 Task: Look for products in the category "Deodrant & Shave" that are on sale.
Action: Mouse pressed left at (266, 125)
Screenshot: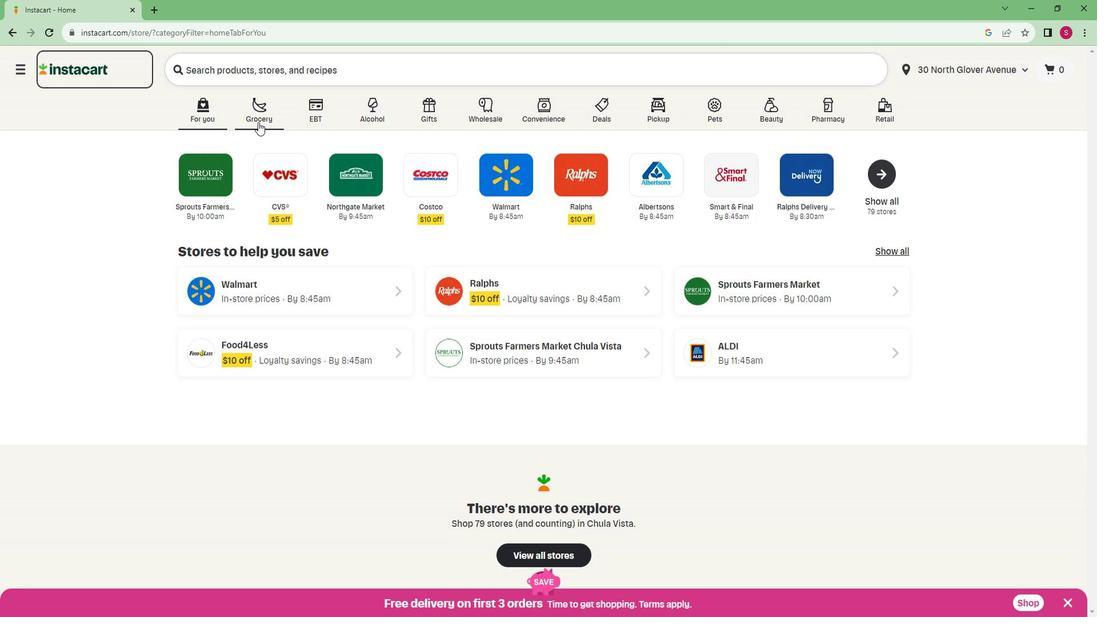 
Action: Mouse moved to (292, 307)
Screenshot: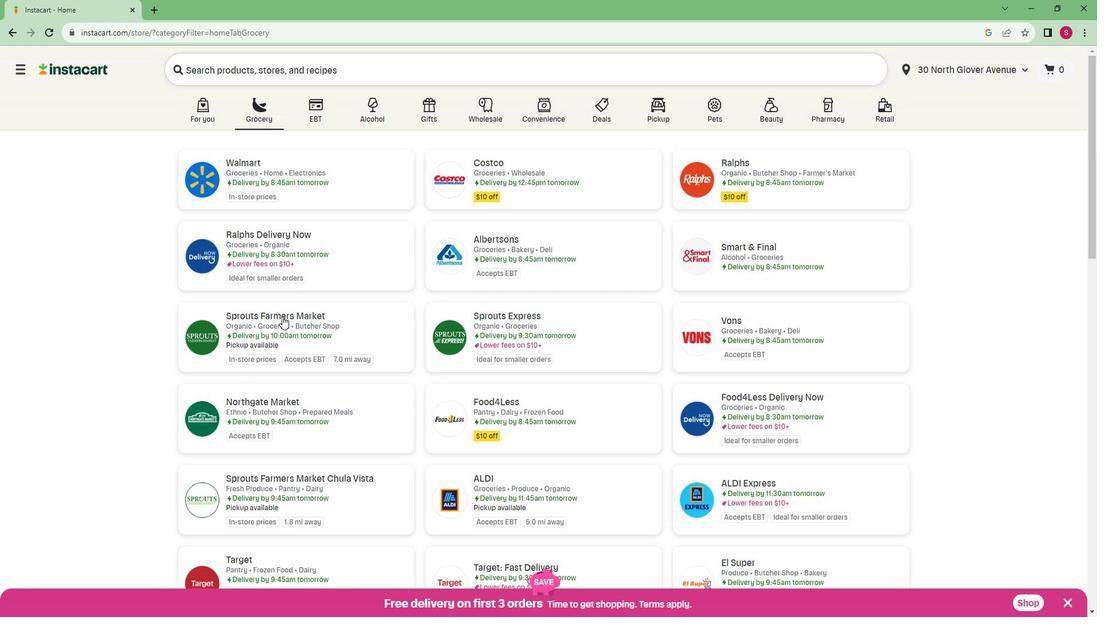 
Action: Mouse pressed left at (292, 307)
Screenshot: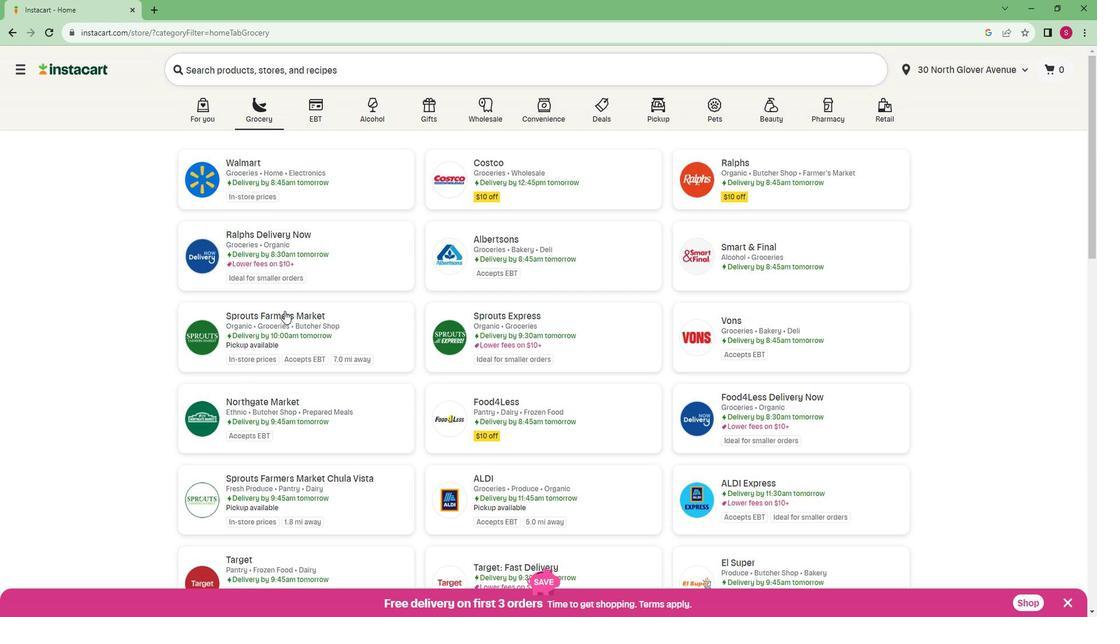 
Action: Mouse moved to (25, 441)
Screenshot: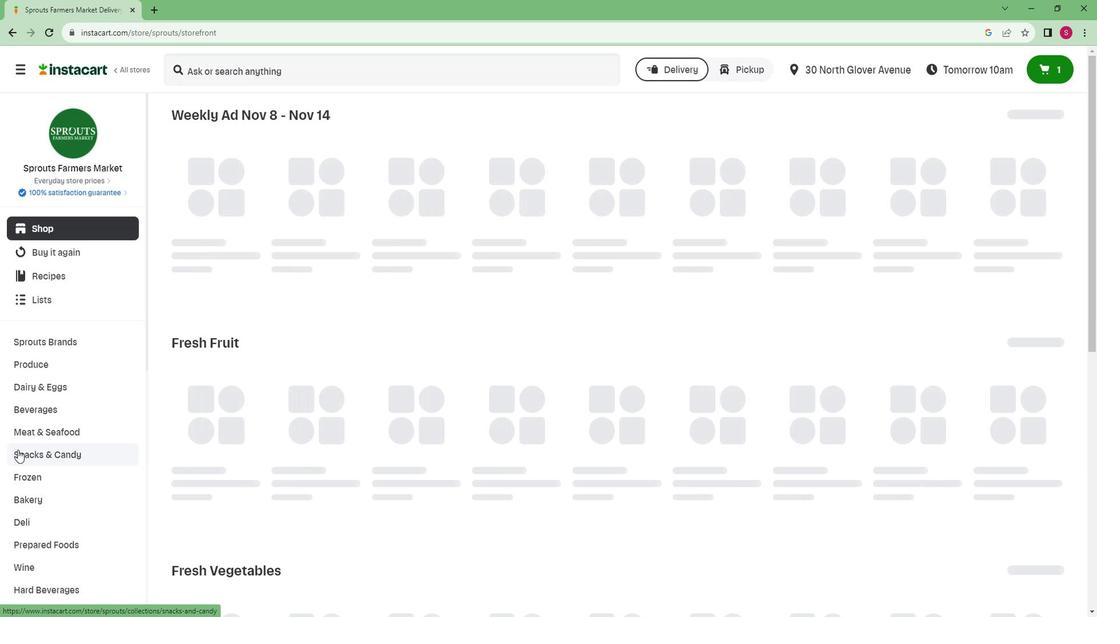 
Action: Mouse scrolled (25, 440) with delta (0, 0)
Screenshot: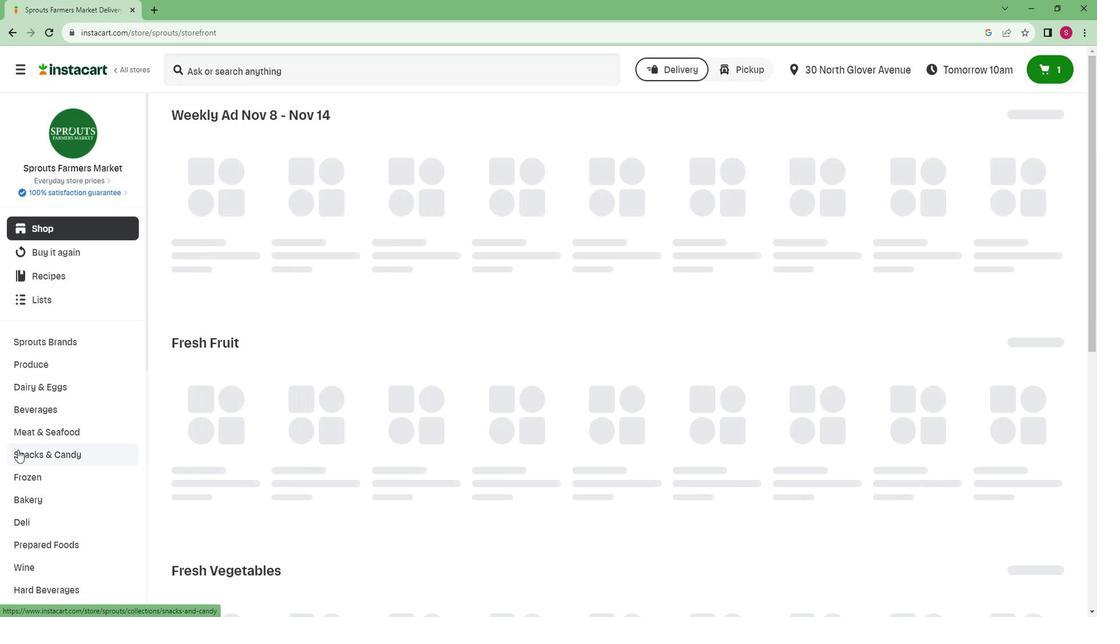 
Action: Mouse scrolled (25, 440) with delta (0, 0)
Screenshot: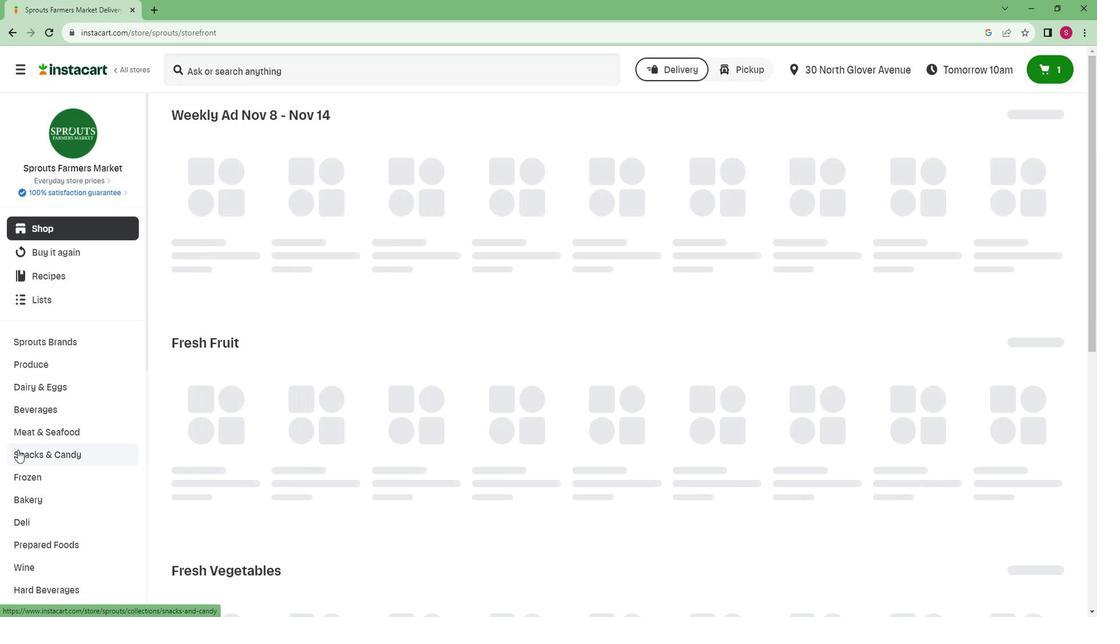
Action: Mouse scrolled (25, 440) with delta (0, 0)
Screenshot: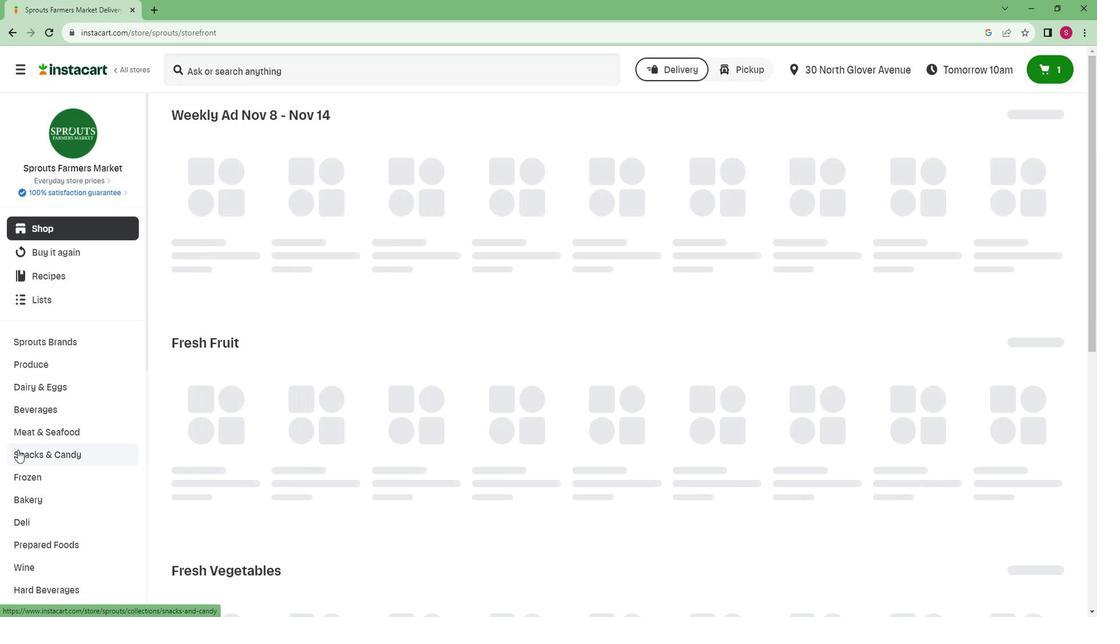 
Action: Mouse scrolled (25, 440) with delta (0, 0)
Screenshot: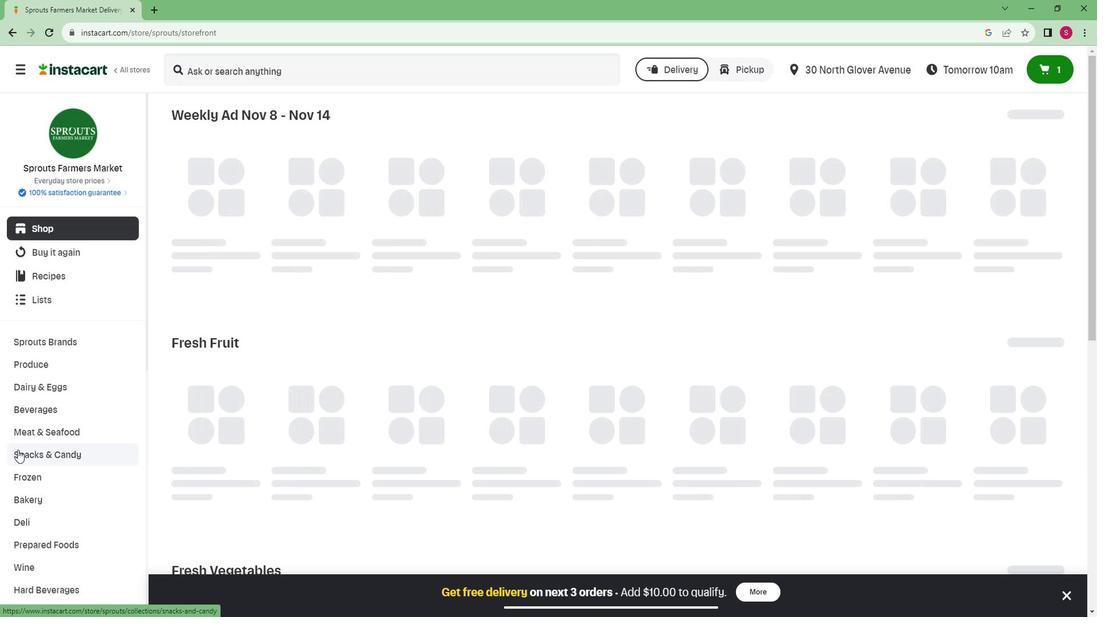 
Action: Mouse scrolled (25, 440) with delta (0, 0)
Screenshot: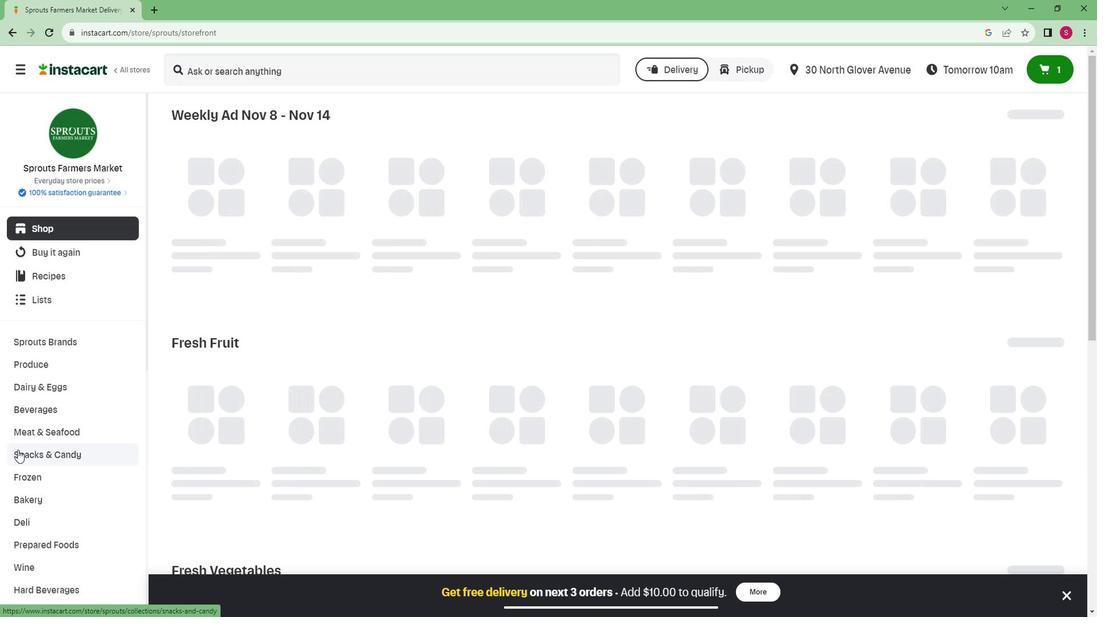 
Action: Mouse scrolled (25, 440) with delta (0, 0)
Screenshot: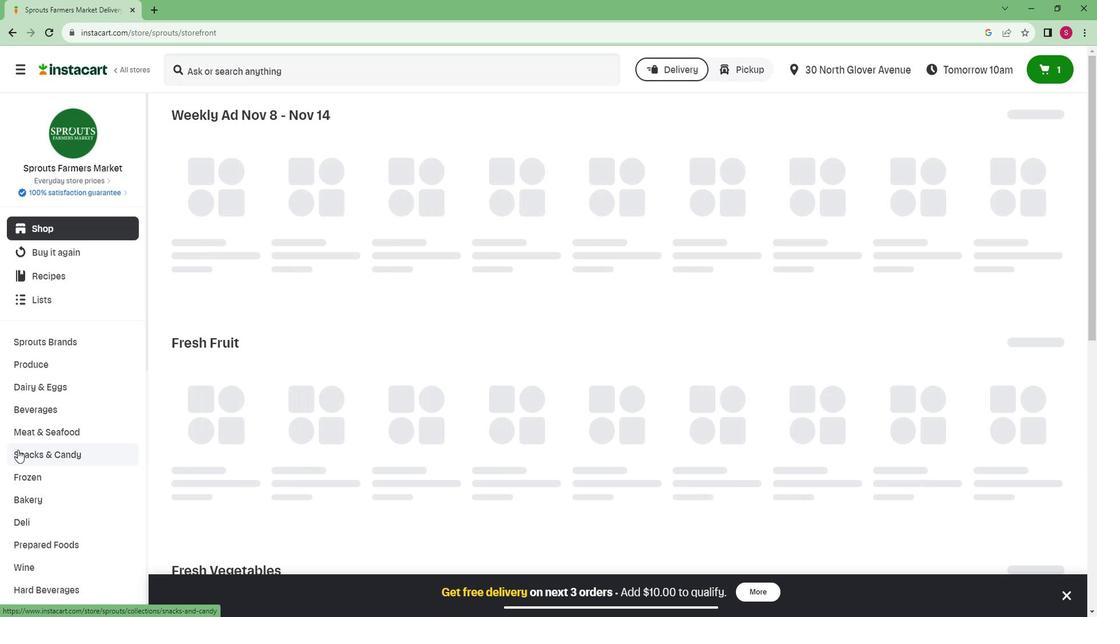 
Action: Mouse scrolled (25, 440) with delta (0, 0)
Screenshot: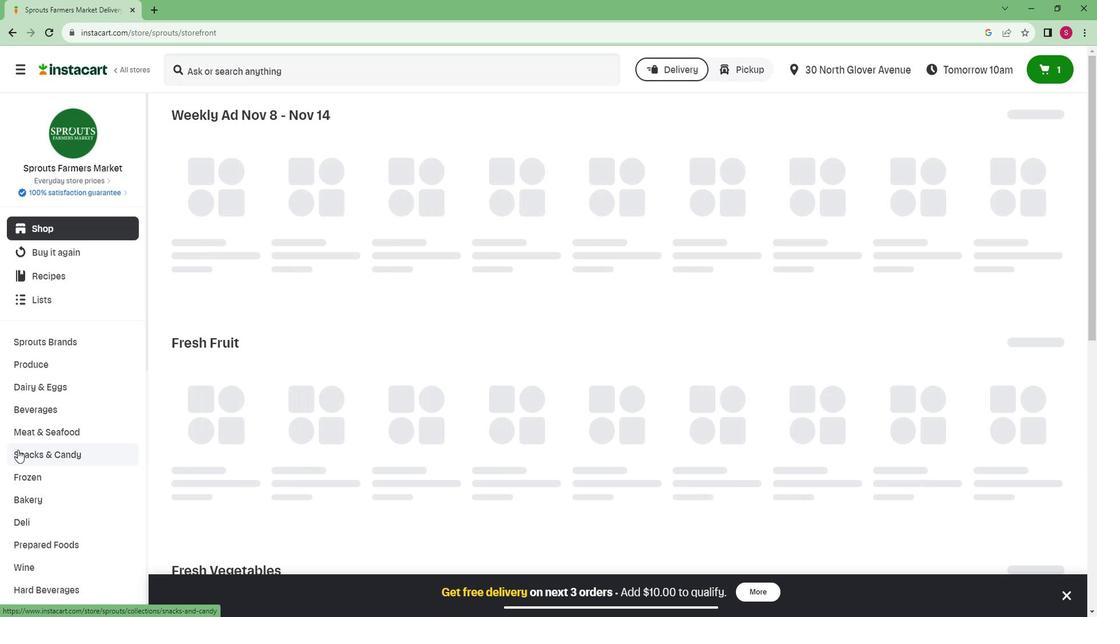 
Action: Mouse moved to (25, 440)
Screenshot: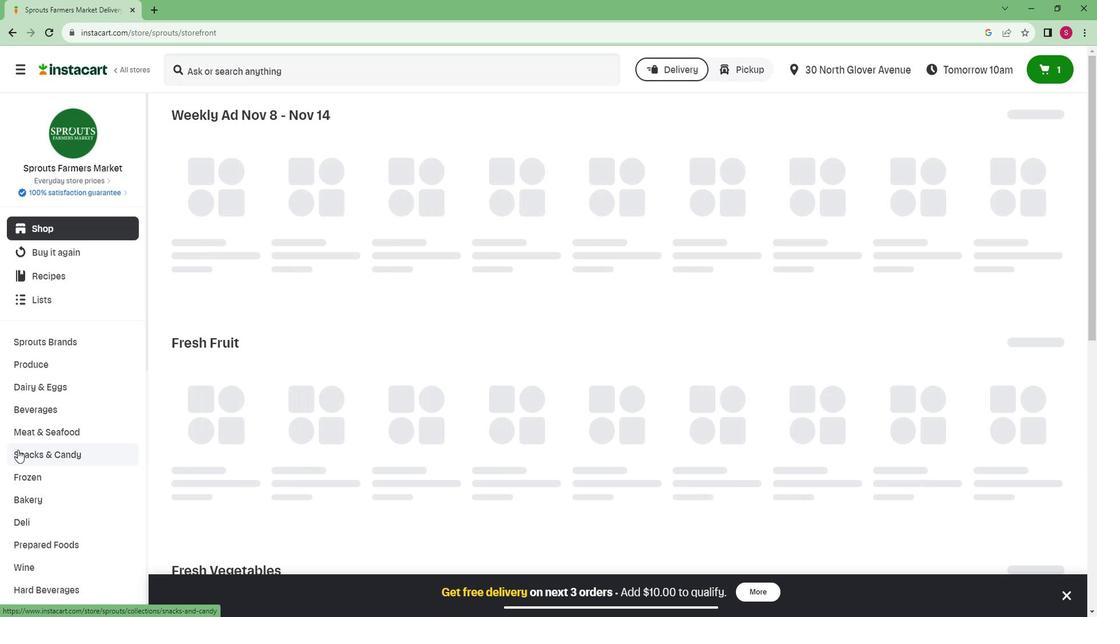 
Action: Mouse scrolled (25, 440) with delta (0, 0)
Screenshot: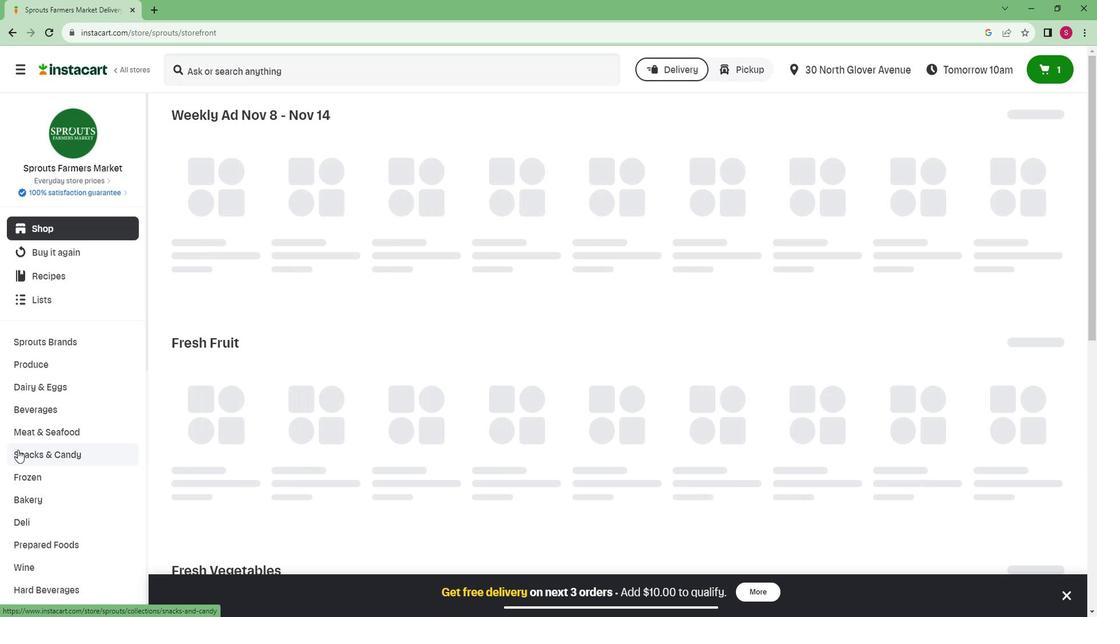 
Action: Mouse scrolled (25, 440) with delta (0, 0)
Screenshot: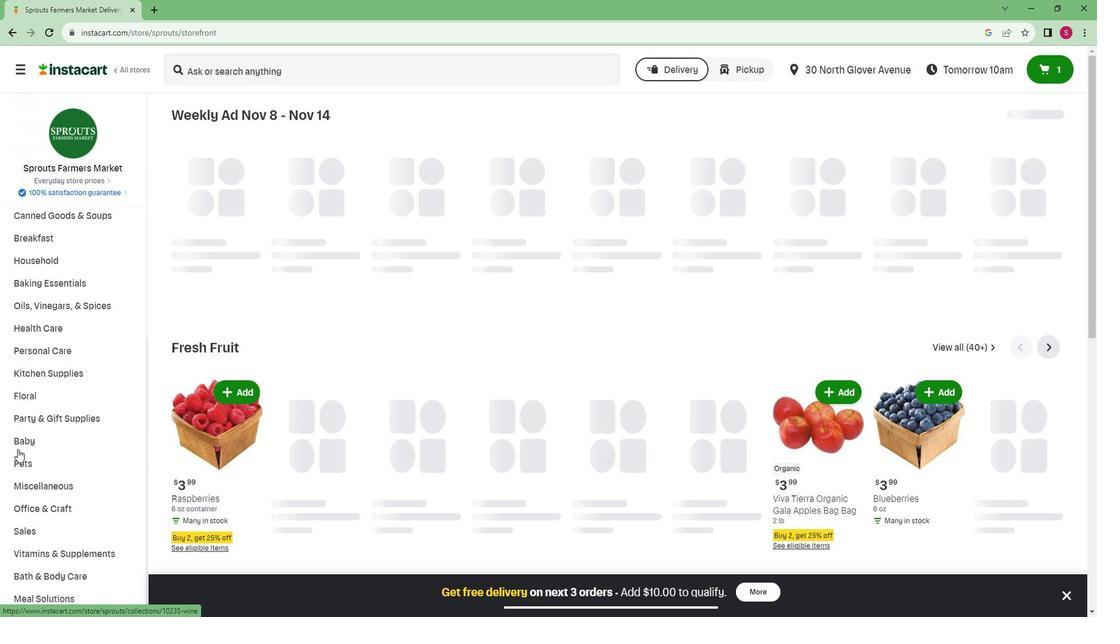 
Action: Mouse scrolled (25, 440) with delta (0, 0)
Screenshot: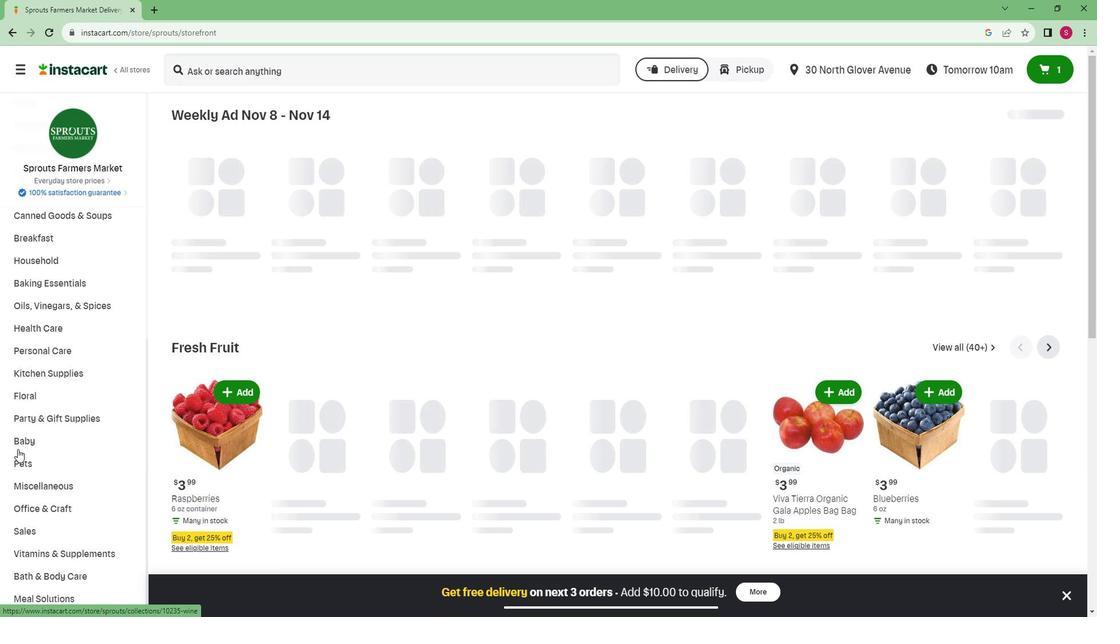 
Action: Mouse scrolled (25, 440) with delta (0, 0)
Screenshot: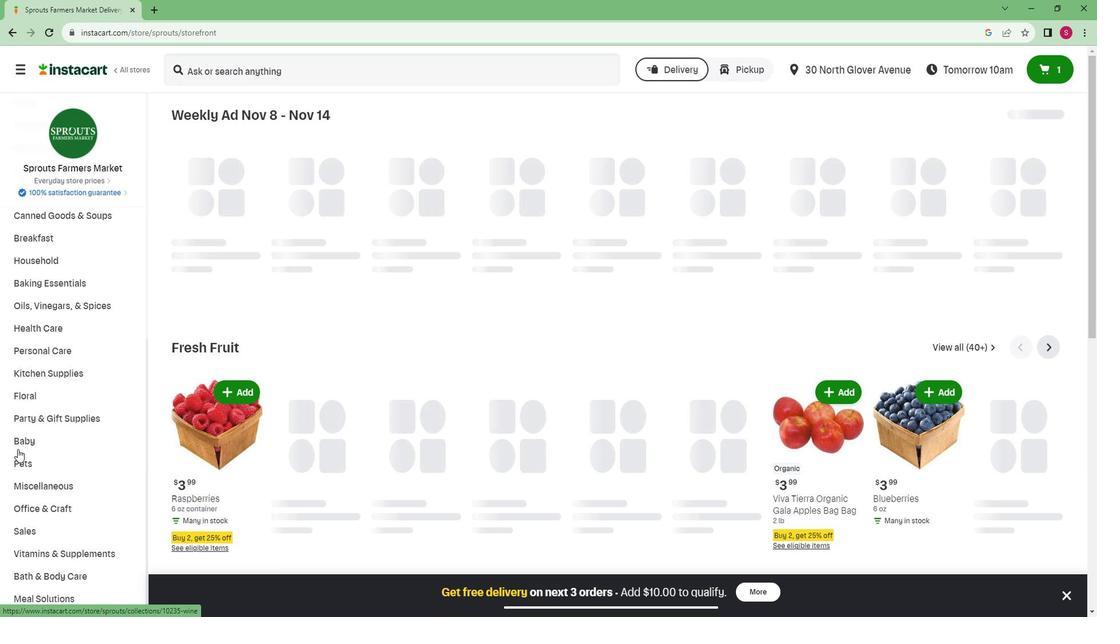 
Action: Mouse scrolled (25, 440) with delta (0, 0)
Screenshot: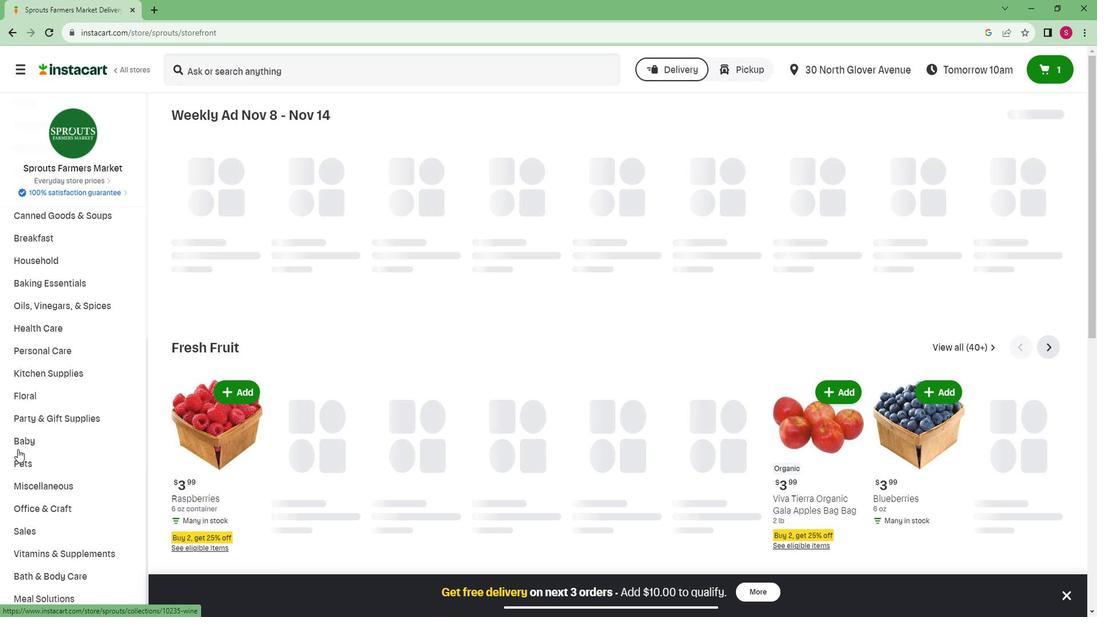 
Action: Mouse scrolled (25, 440) with delta (0, 0)
Screenshot: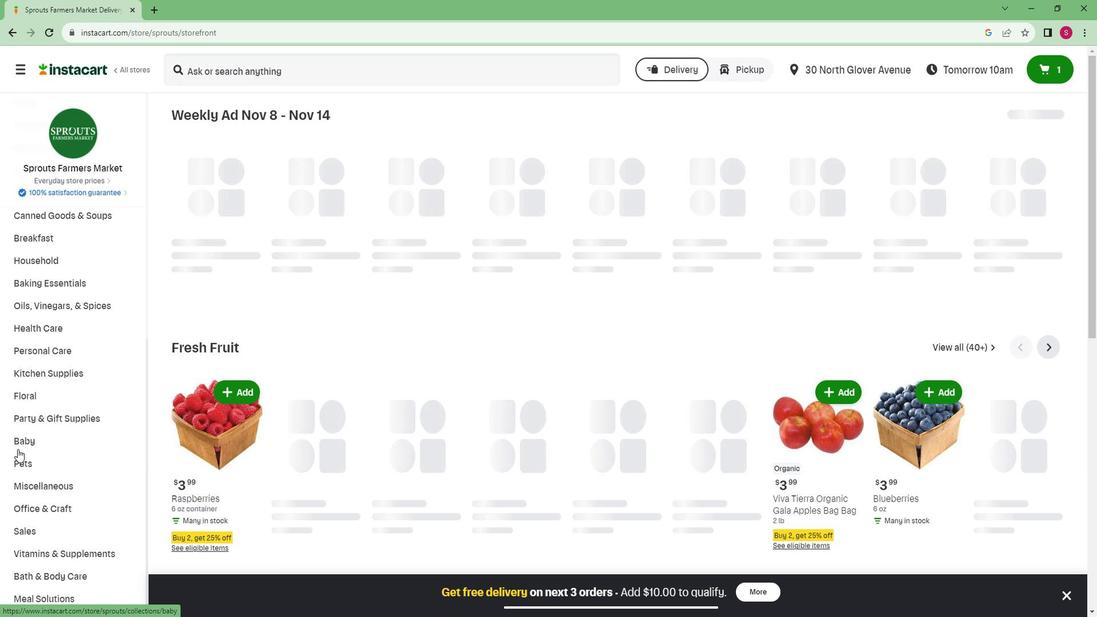 
Action: Mouse scrolled (25, 440) with delta (0, 0)
Screenshot: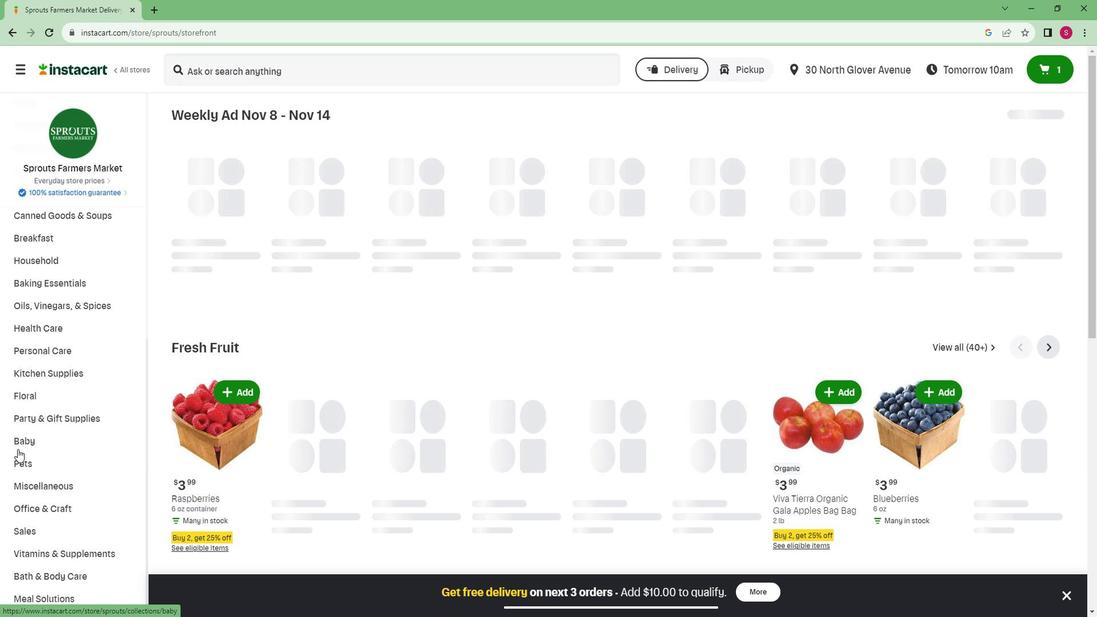 
Action: Mouse scrolled (25, 440) with delta (0, 0)
Screenshot: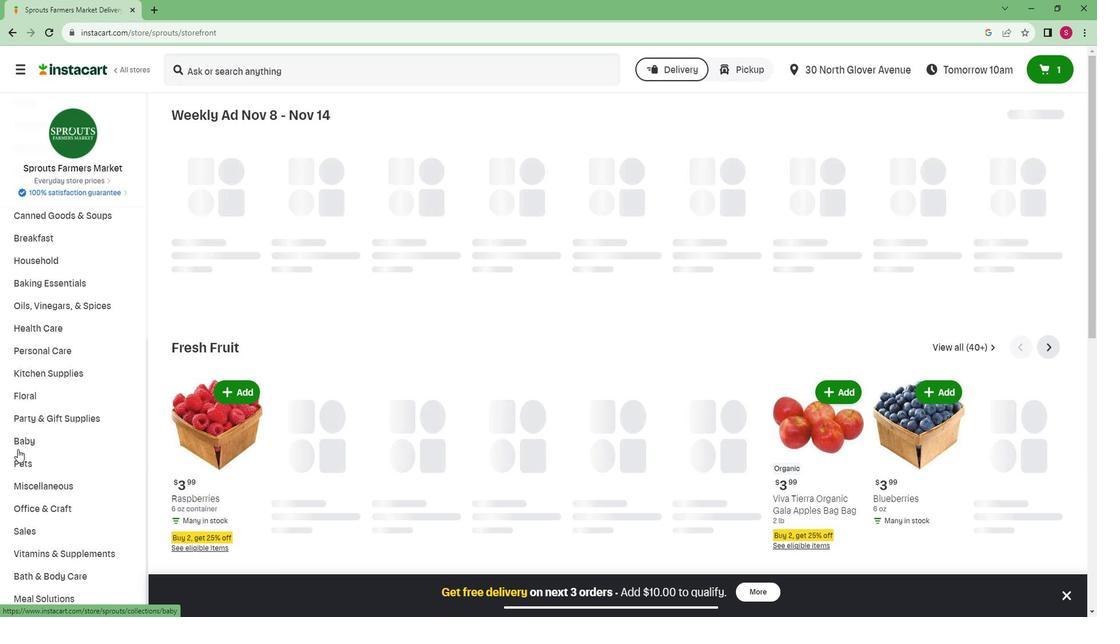 
Action: Mouse moved to (32, 559)
Screenshot: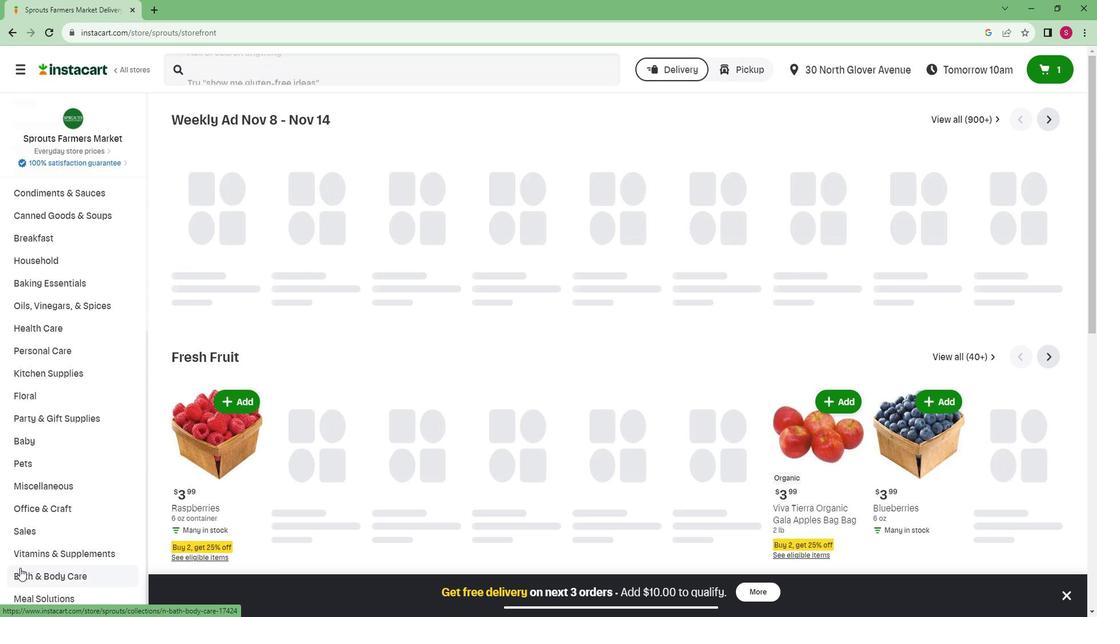 
Action: Mouse pressed left at (32, 559)
Screenshot: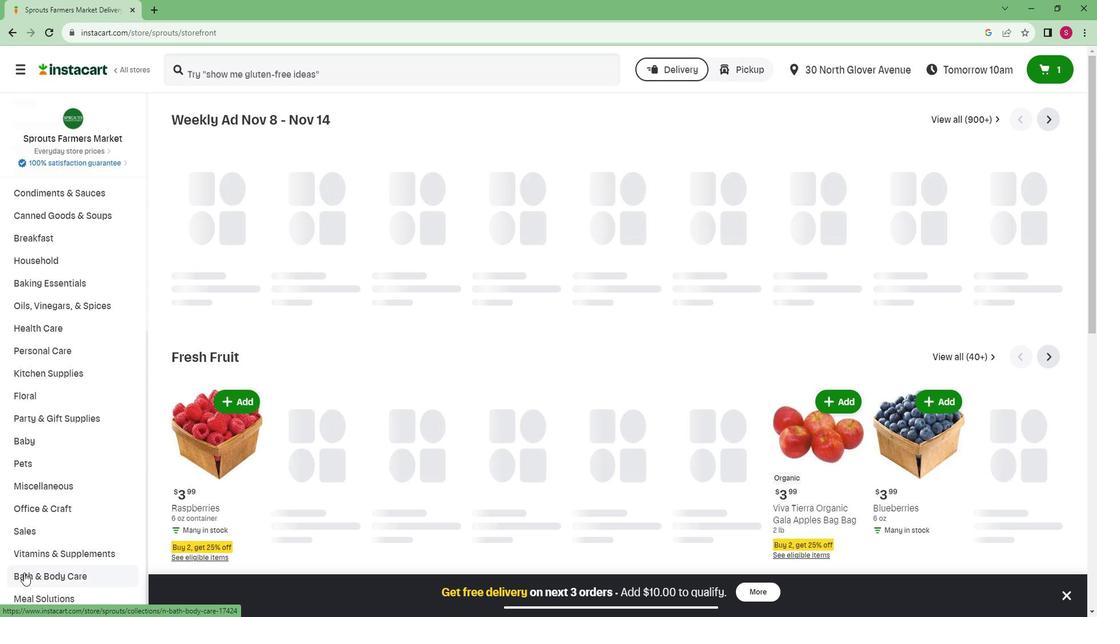
Action: Mouse moved to (819, 152)
Screenshot: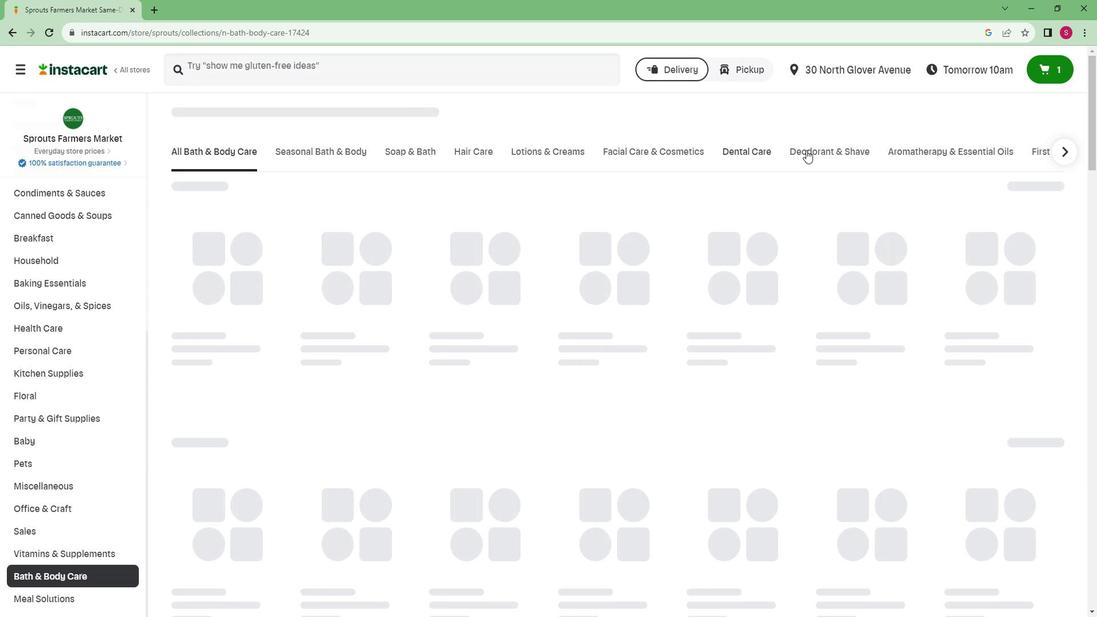 
Action: Mouse pressed left at (819, 152)
Screenshot: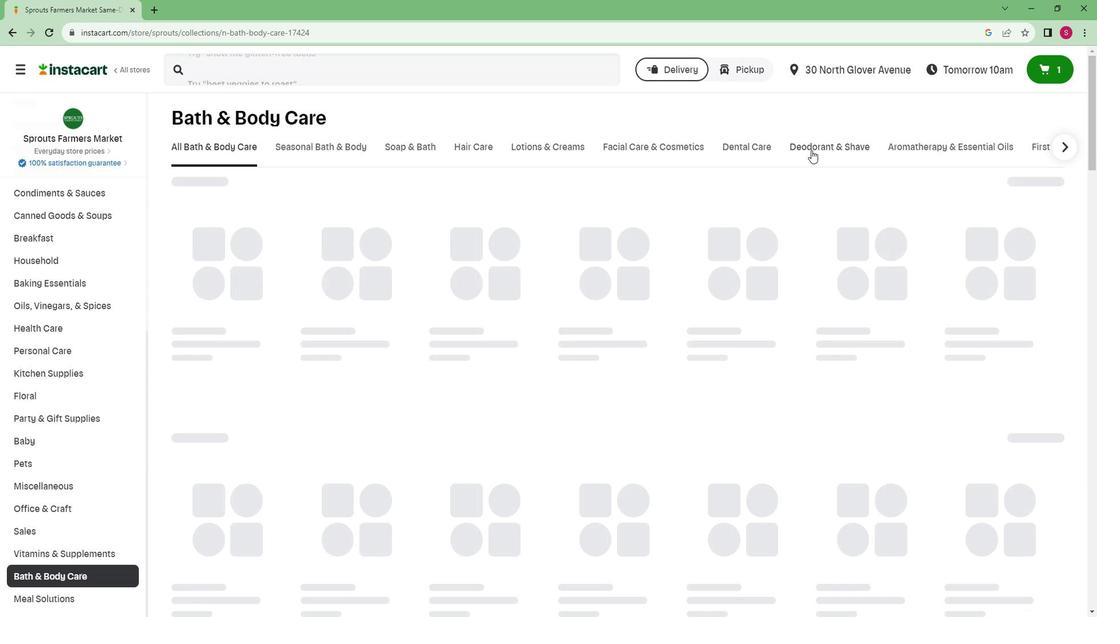 
Action: Mouse moved to (210, 194)
Screenshot: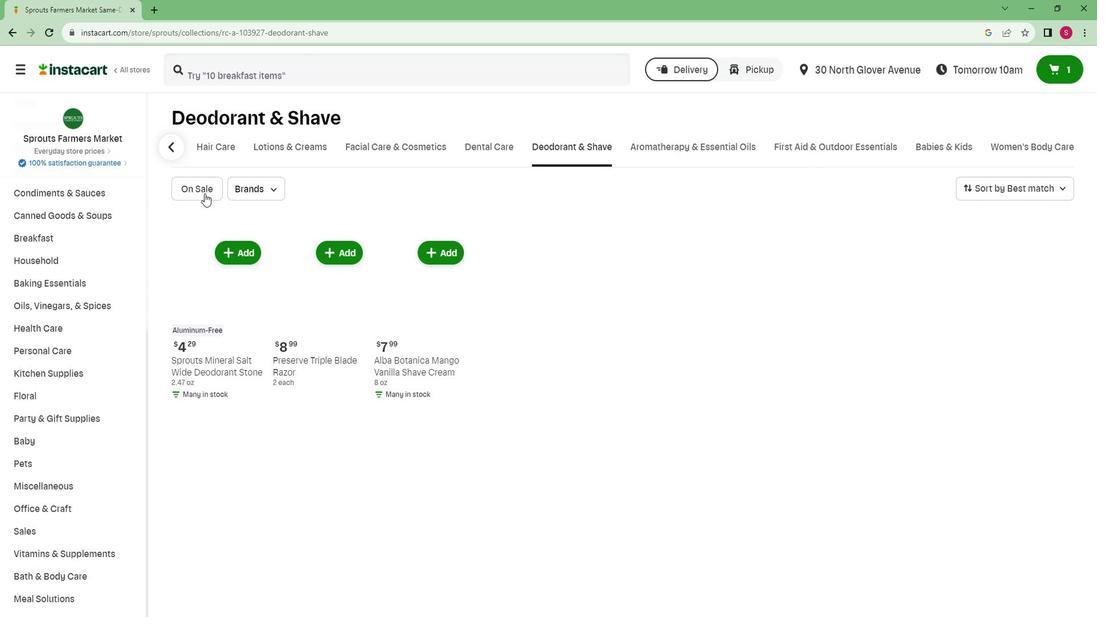 
Action: Mouse pressed left at (210, 194)
Screenshot: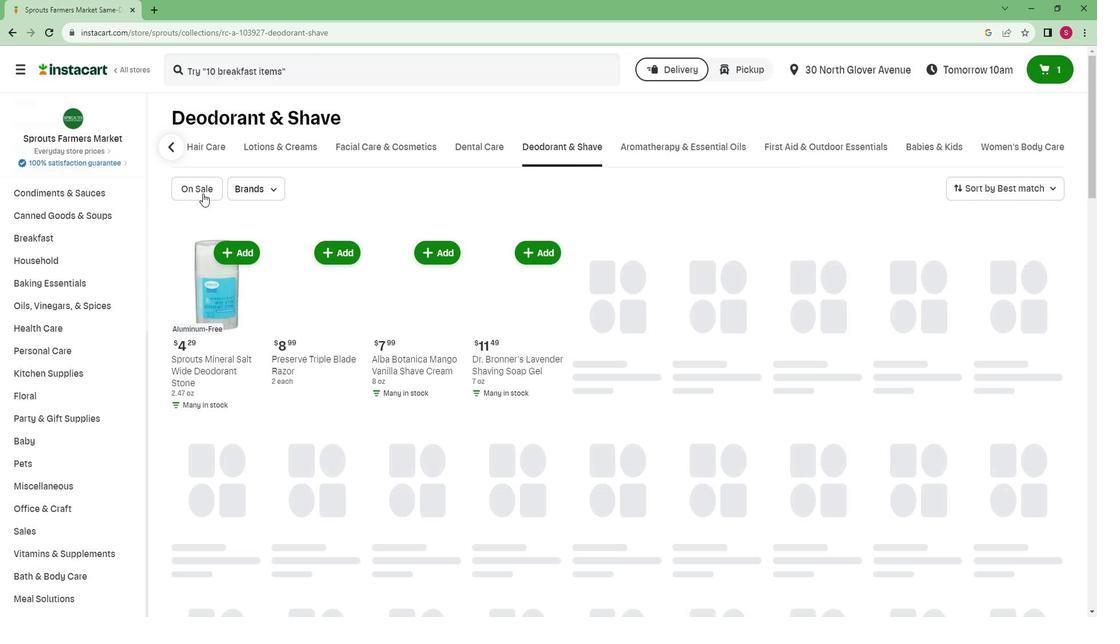 
Action: Mouse scrolled (210, 193) with delta (0, 0)
Screenshot: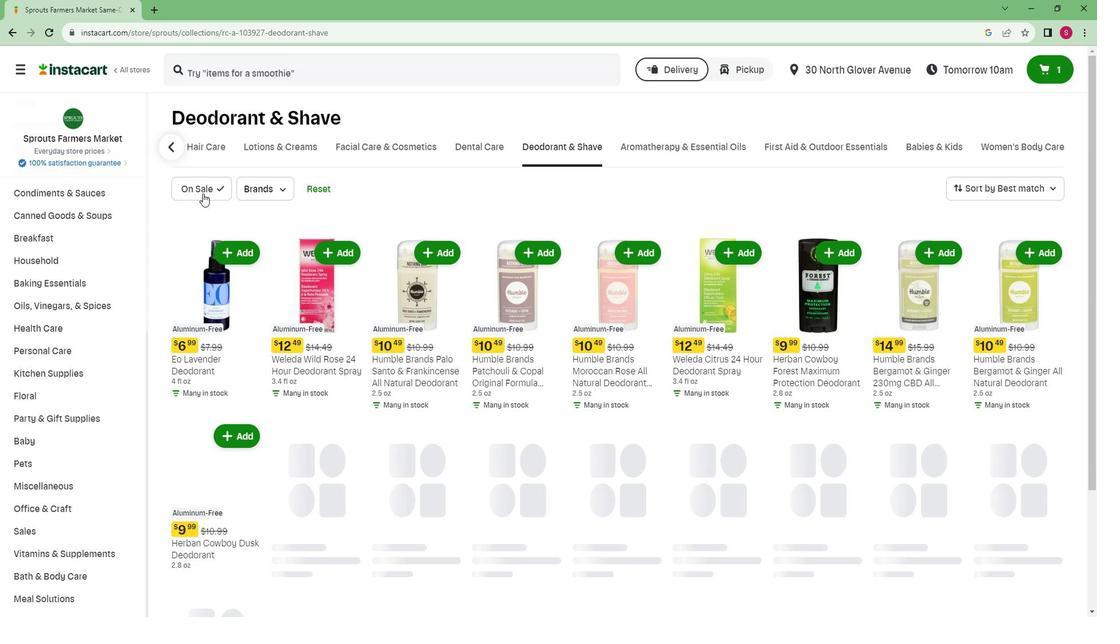 
Action: Mouse scrolled (210, 193) with delta (0, 0)
Screenshot: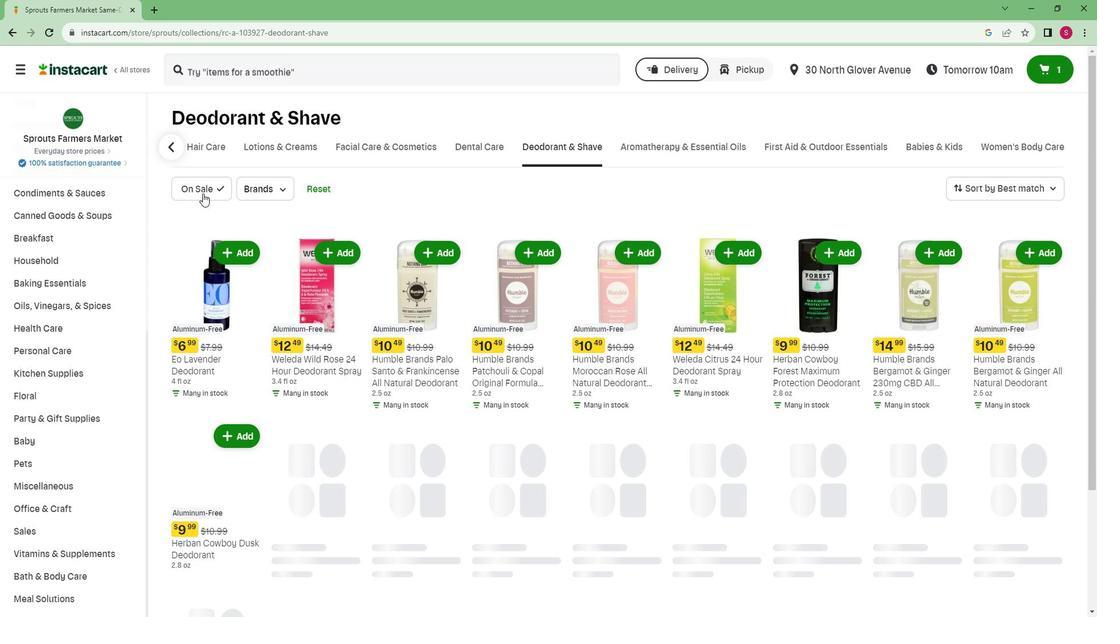 
Action: Mouse scrolled (210, 193) with delta (0, 0)
Screenshot: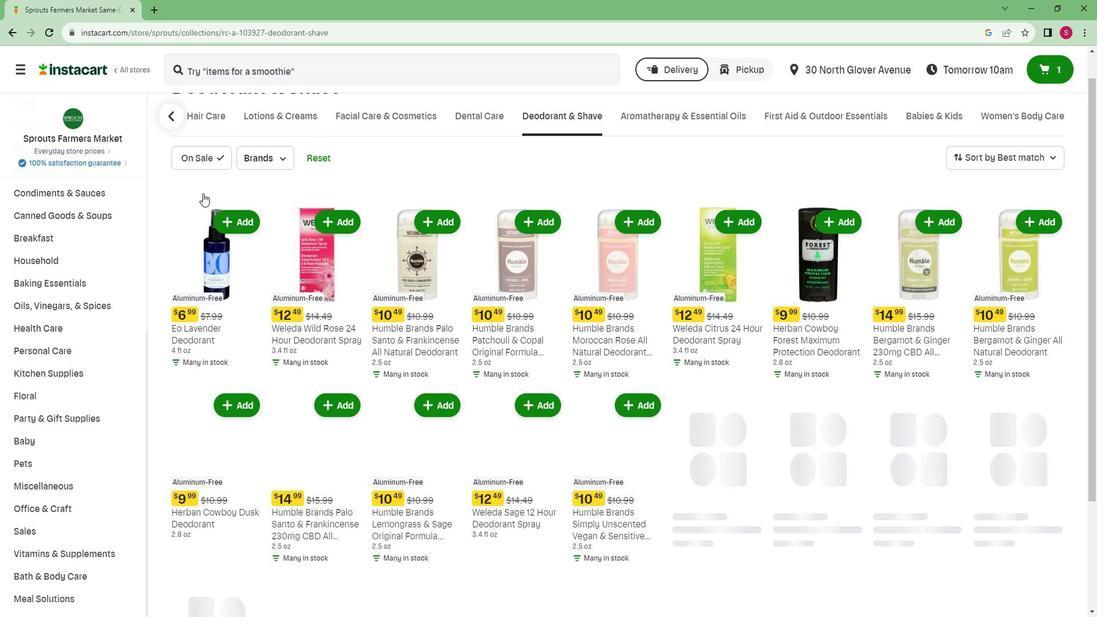 
Action: Mouse scrolled (210, 193) with delta (0, 0)
Screenshot: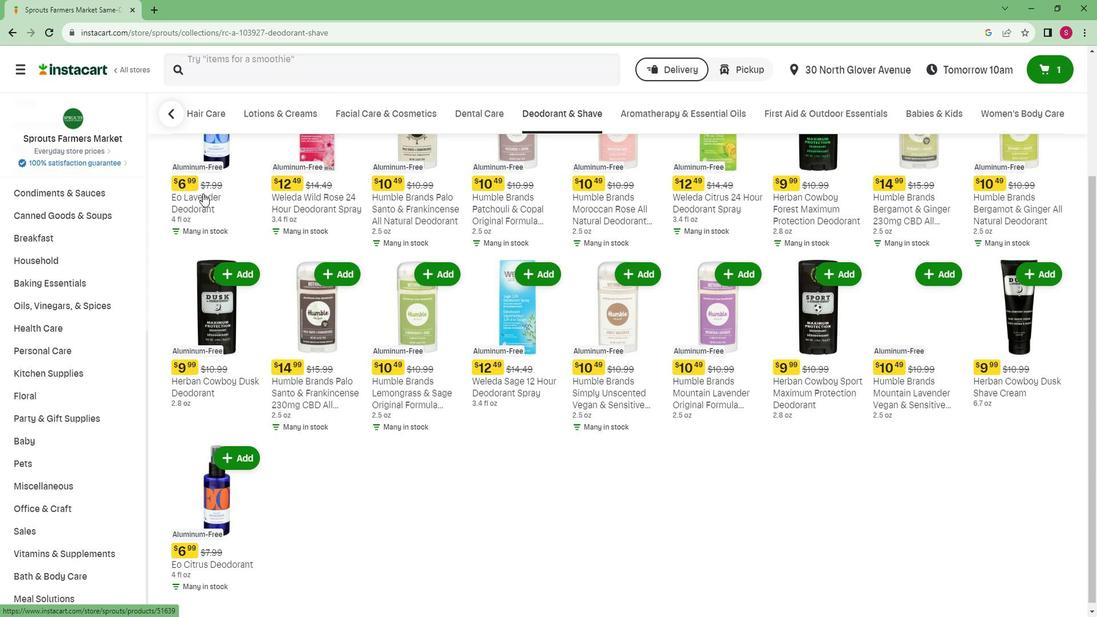 
Action: Mouse scrolled (210, 193) with delta (0, 0)
Screenshot: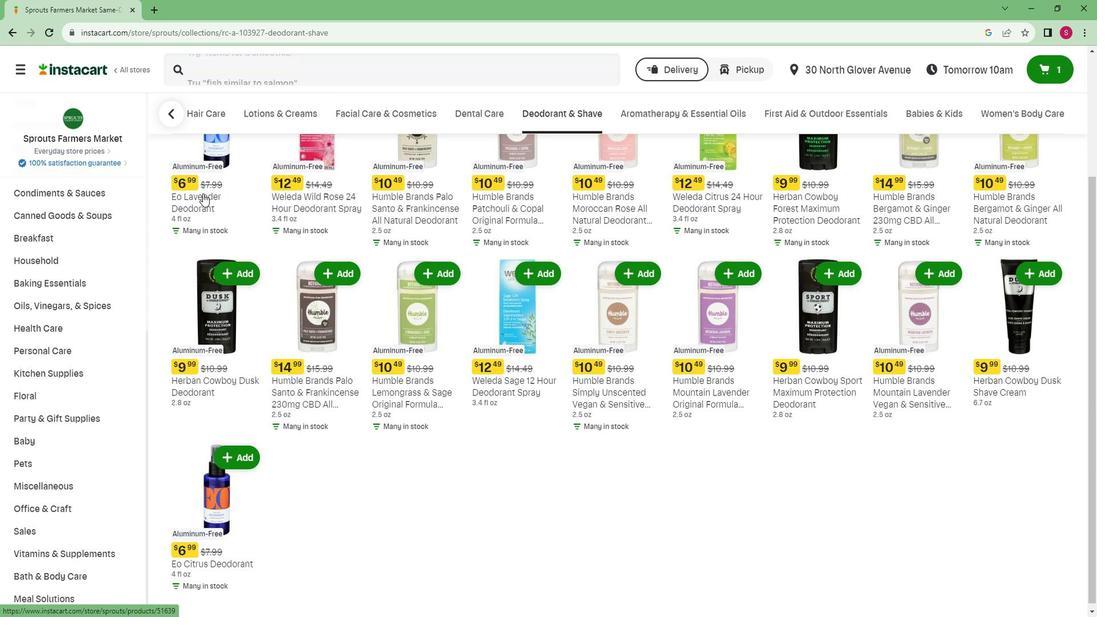 
Action: Mouse scrolled (210, 193) with delta (0, 0)
Screenshot: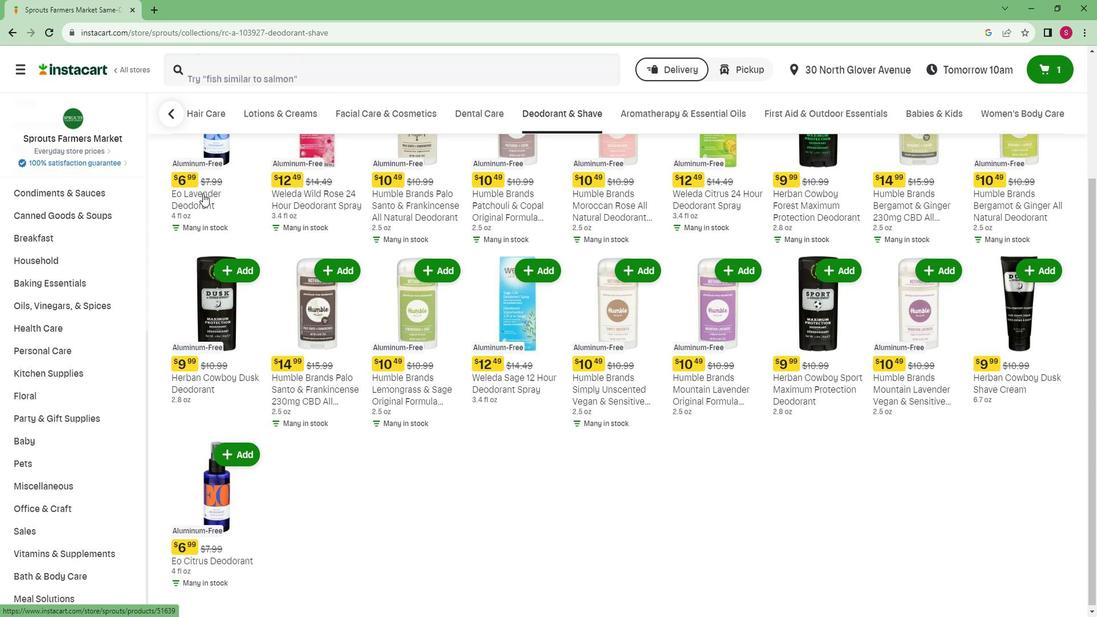 
Action: Mouse scrolled (210, 193) with delta (0, 0)
Screenshot: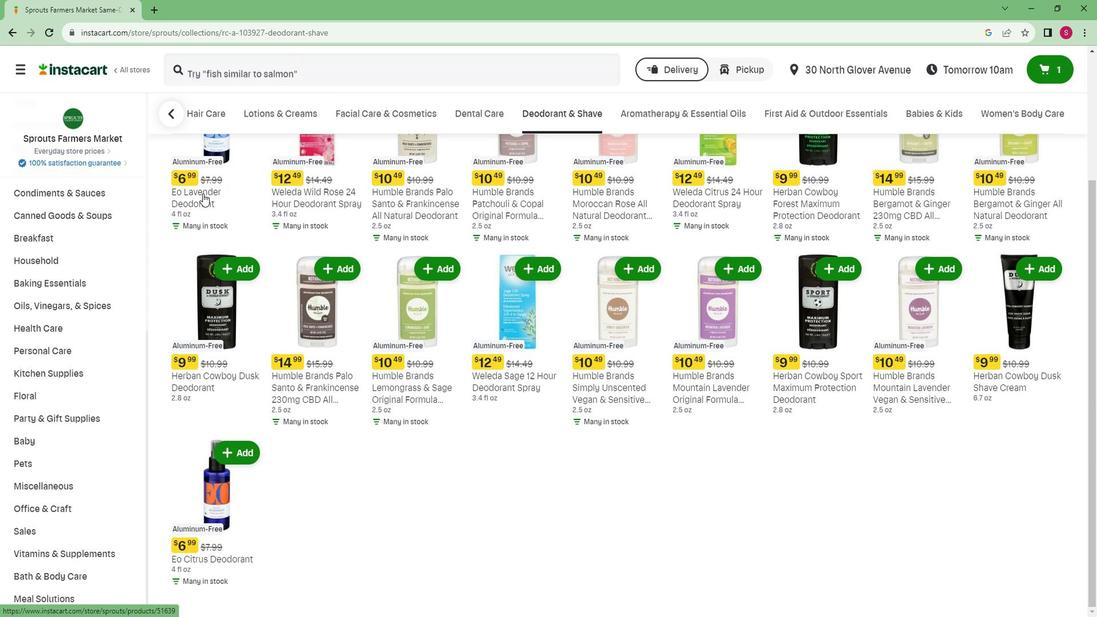 
Action: Mouse scrolled (210, 194) with delta (0, 0)
Screenshot: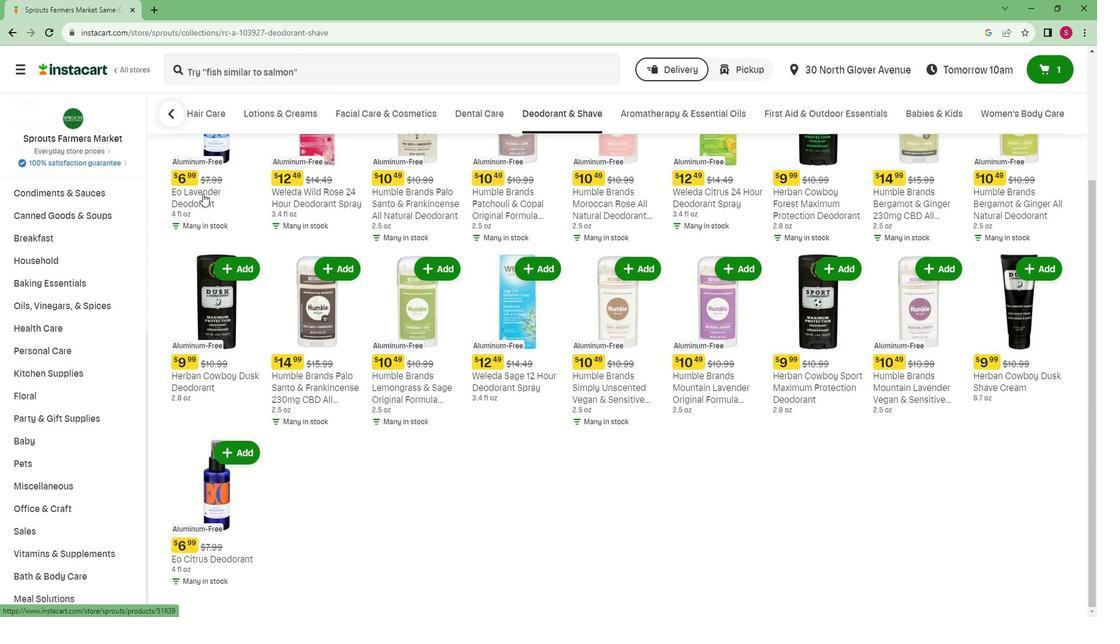 
Action: Mouse scrolled (210, 194) with delta (0, 0)
Screenshot: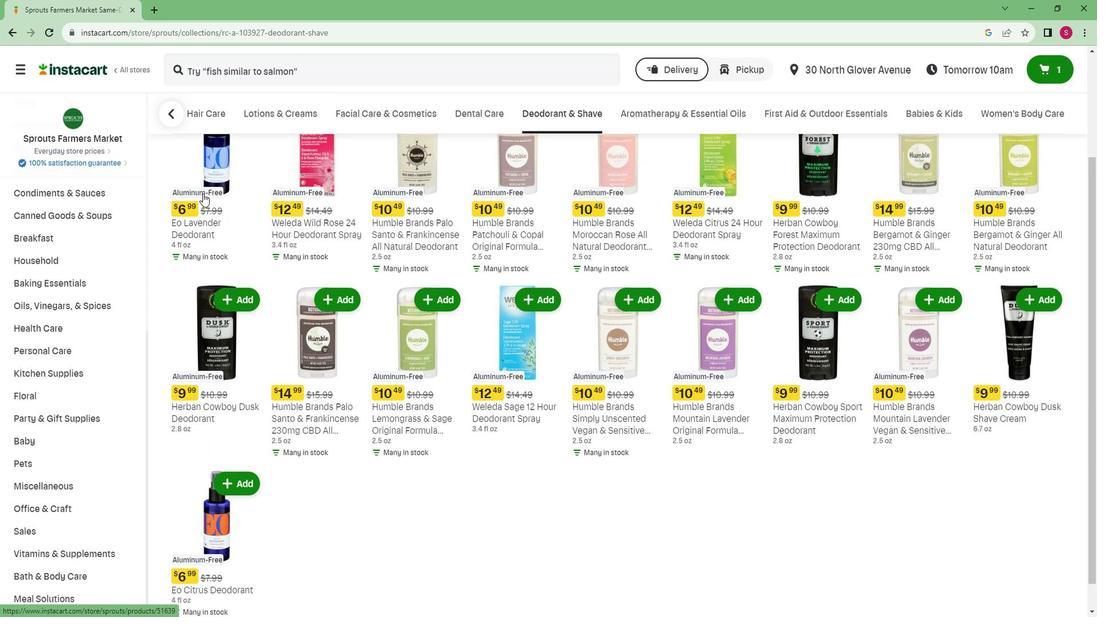 
Action: Mouse scrolled (210, 194) with delta (0, 0)
Screenshot: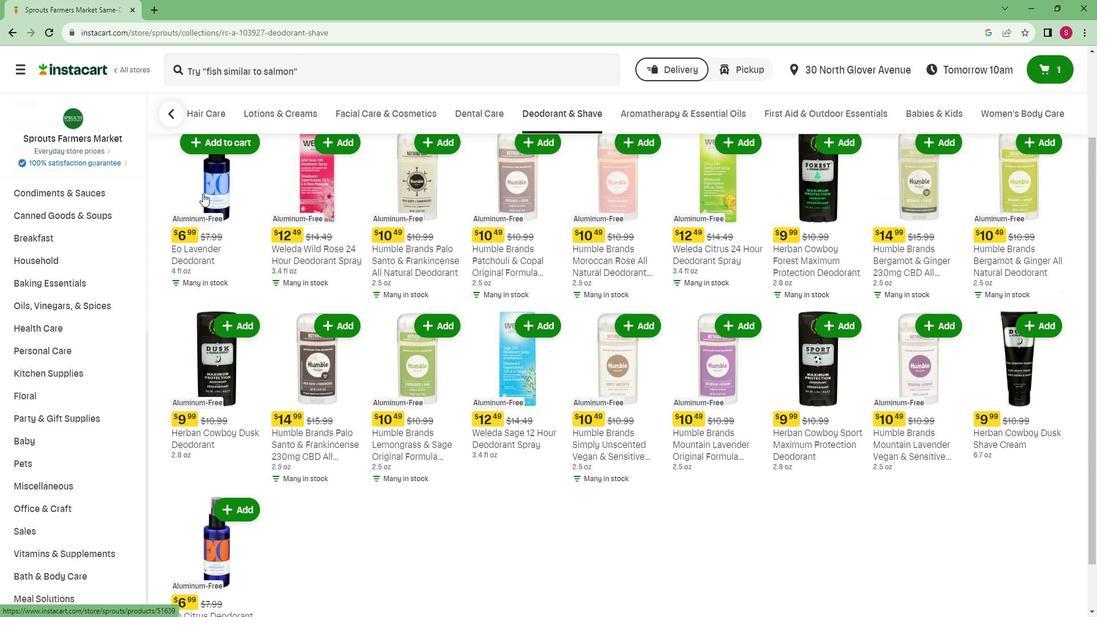
Action: Mouse scrolled (210, 194) with delta (0, 0)
Screenshot: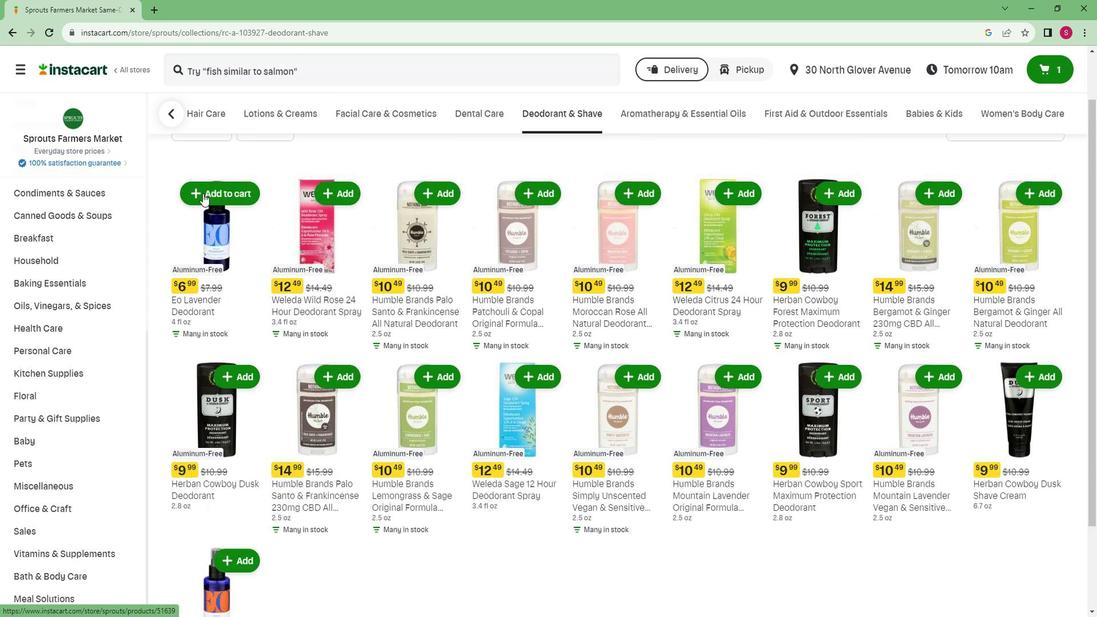 
Action: Mouse scrolled (210, 194) with delta (0, 0)
Screenshot: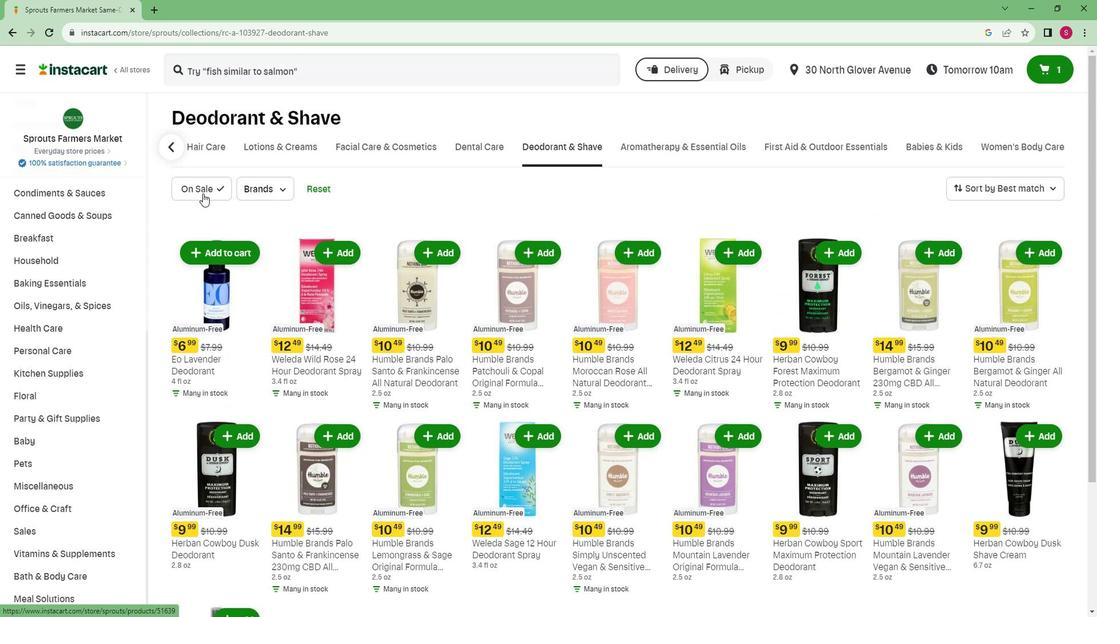 
Action: Mouse moved to (232, 186)
Screenshot: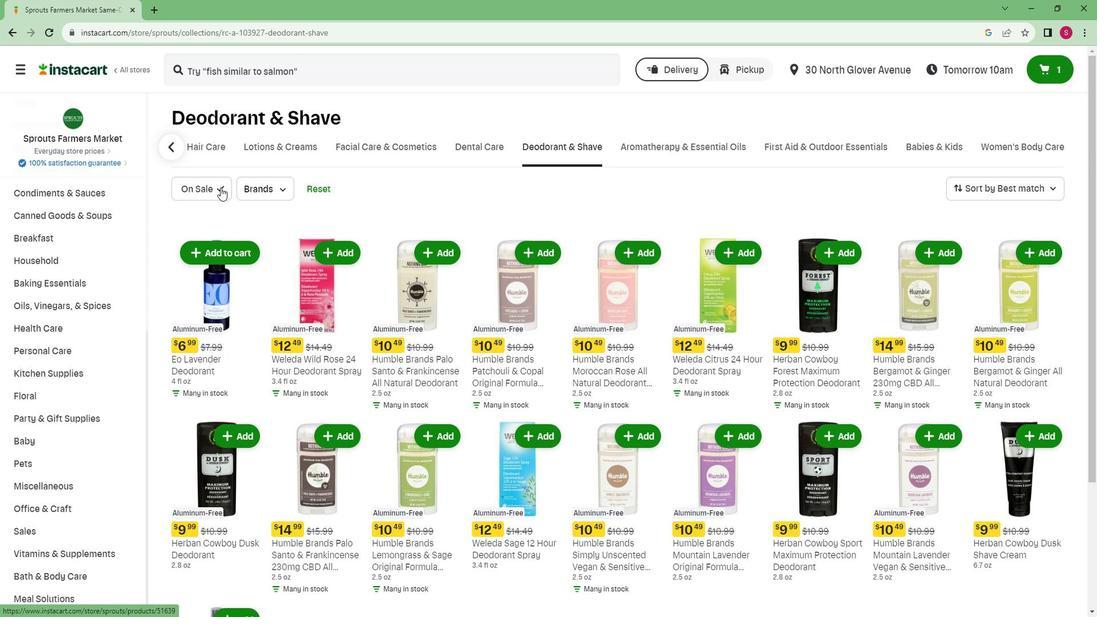 
